 Task: View and add the product "Large Asada Loaded fries" to cart from the store "Abuelitas Birria".
Action: Mouse moved to (345, 159)
Screenshot: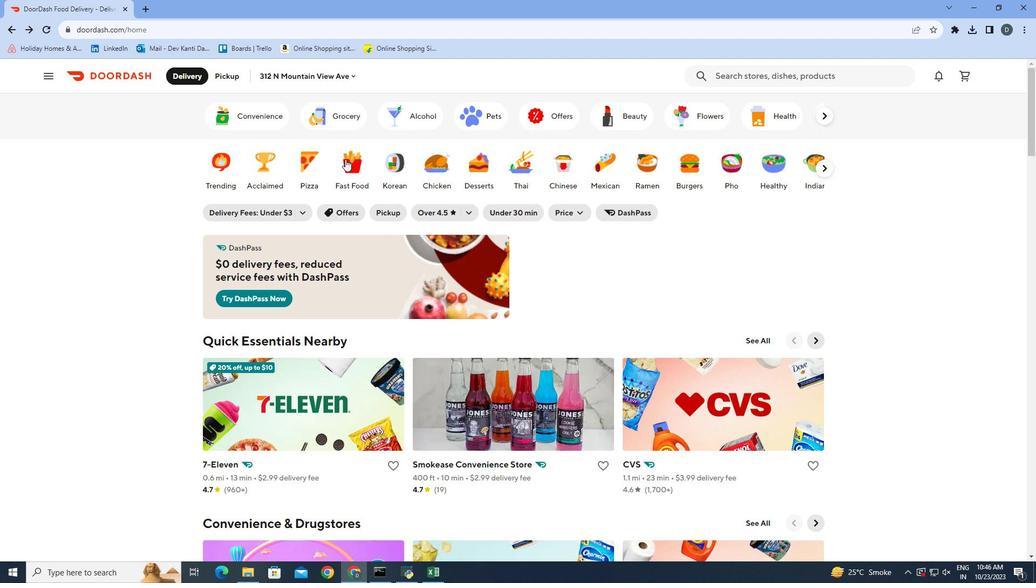 
Action: Mouse pressed left at (345, 159)
Screenshot: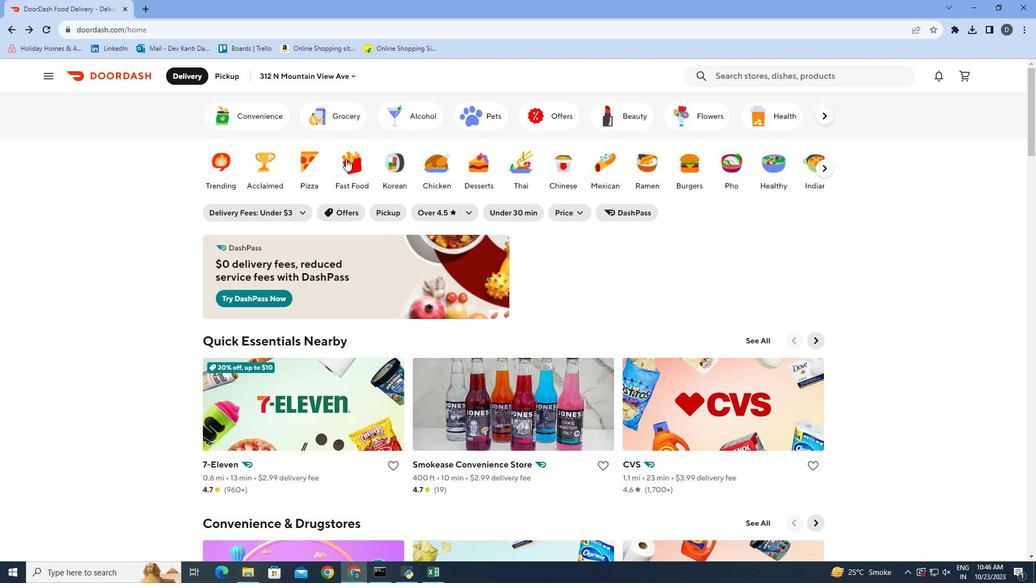 
Action: Mouse moved to (826, 69)
Screenshot: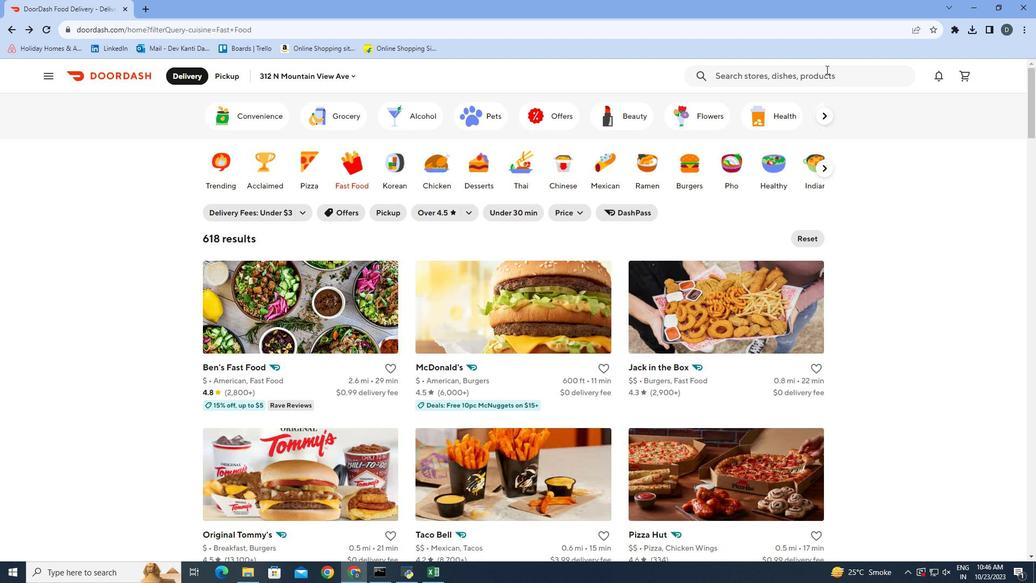
Action: Mouse pressed left at (826, 69)
Screenshot: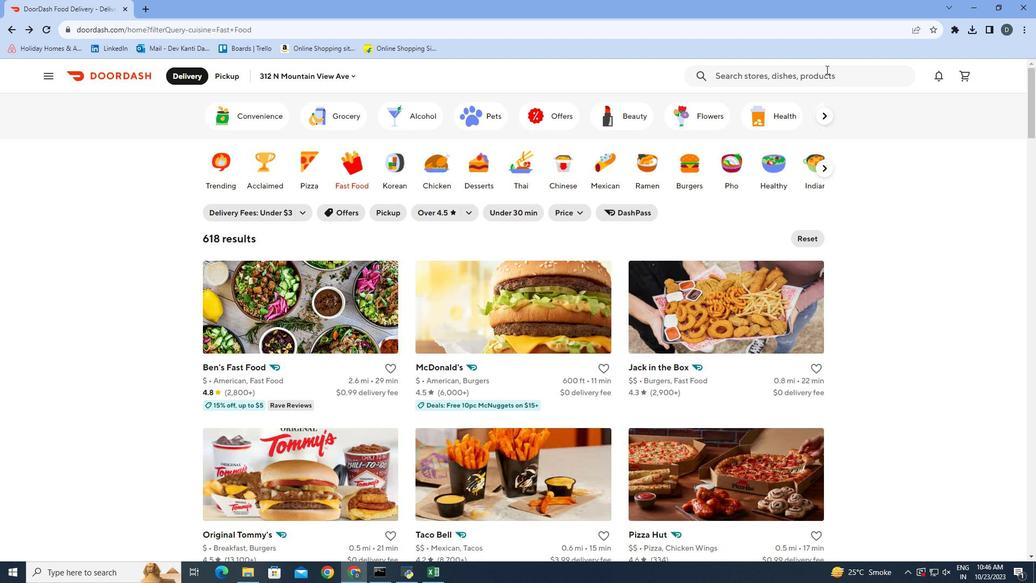 
Action: Mouse moved to (793, 126)
Screenshot: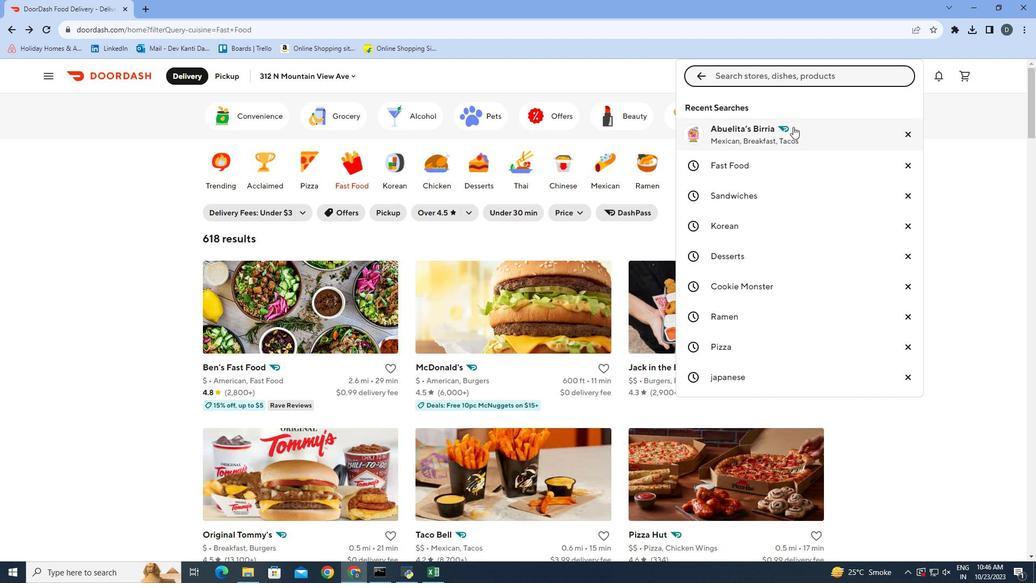 
Action: Mouse pressed left at (793, 126)
Screenshot: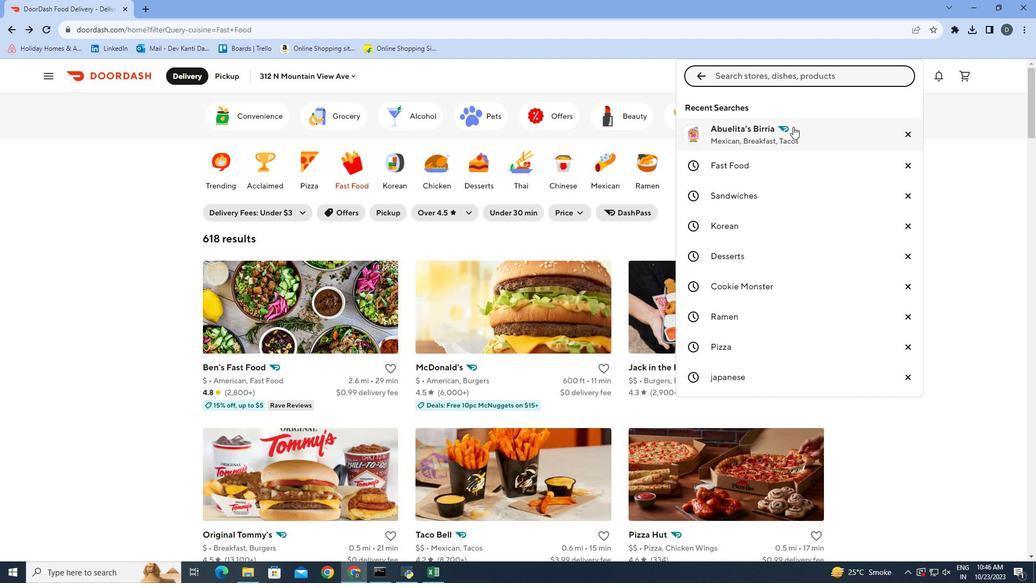 
Action: Mouse moved to (842, 242)
Screenshot: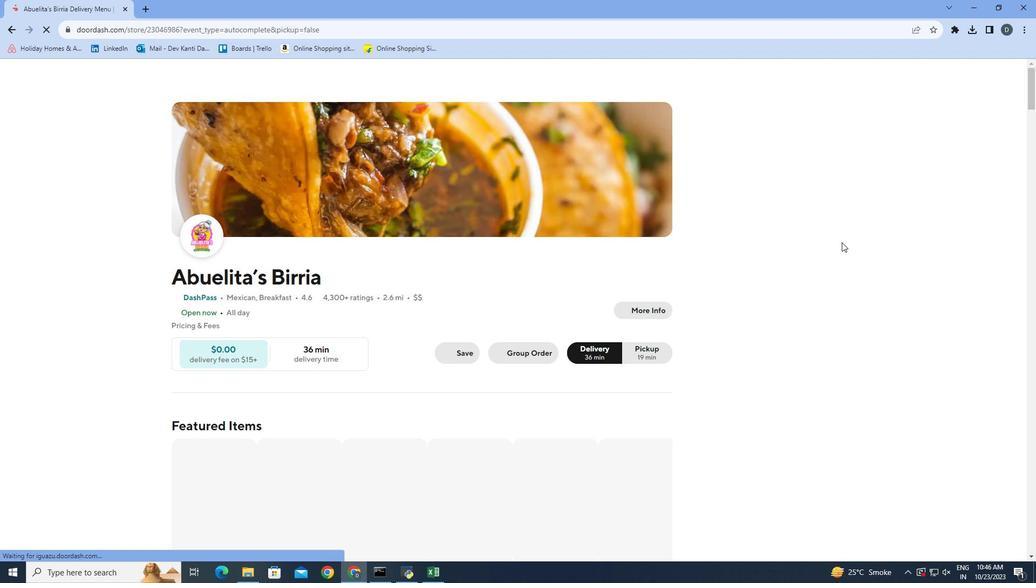 
Action: Mouse scrolled (842, 241) with delta (0, 0)
Screenshot: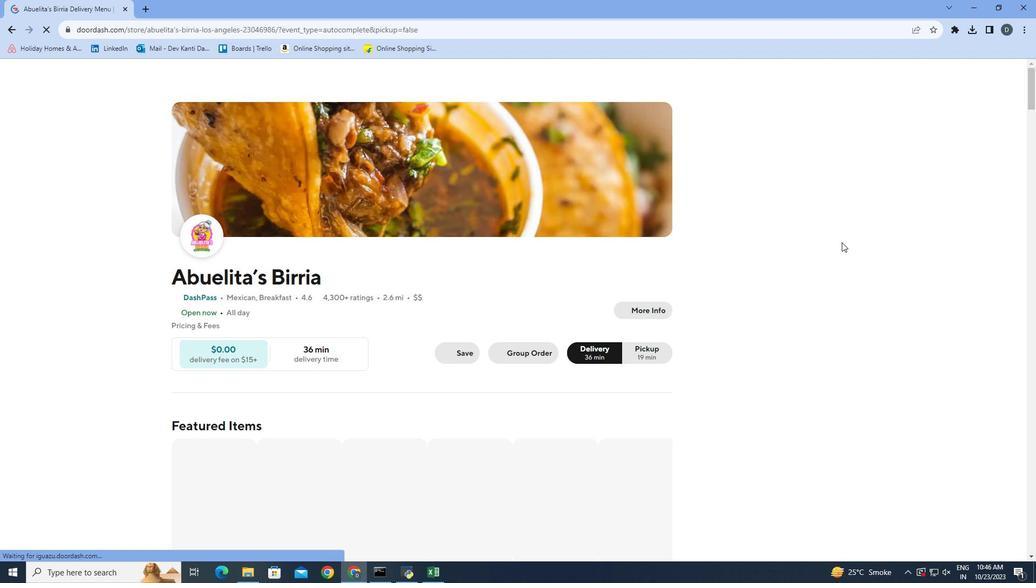 
Action: Mouse scrolled (842, 241) with delta (0, 0)
Screenshot: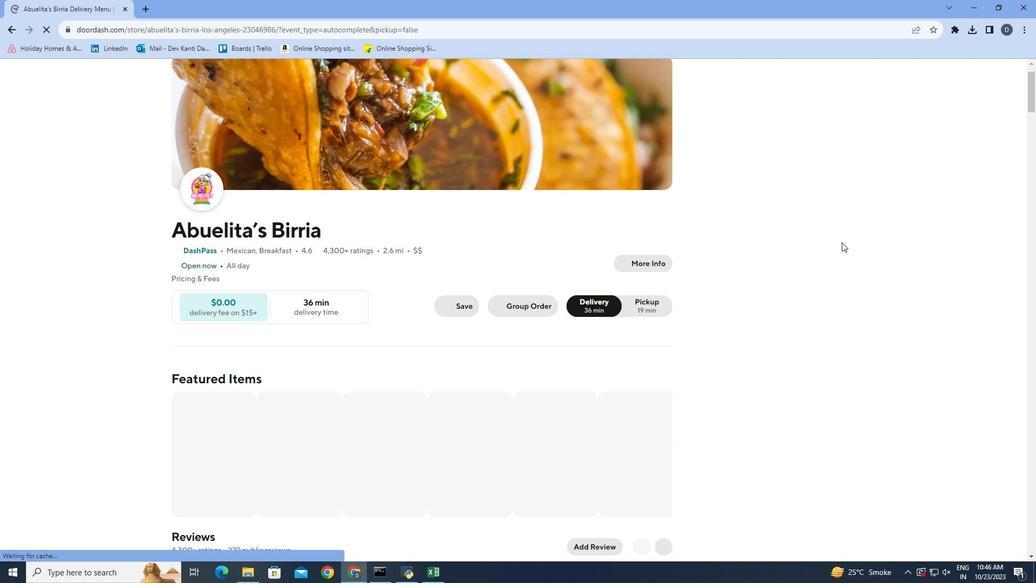 
Action: Mouse scrolled (842, 241) with delta (0, 0)
Screenshot: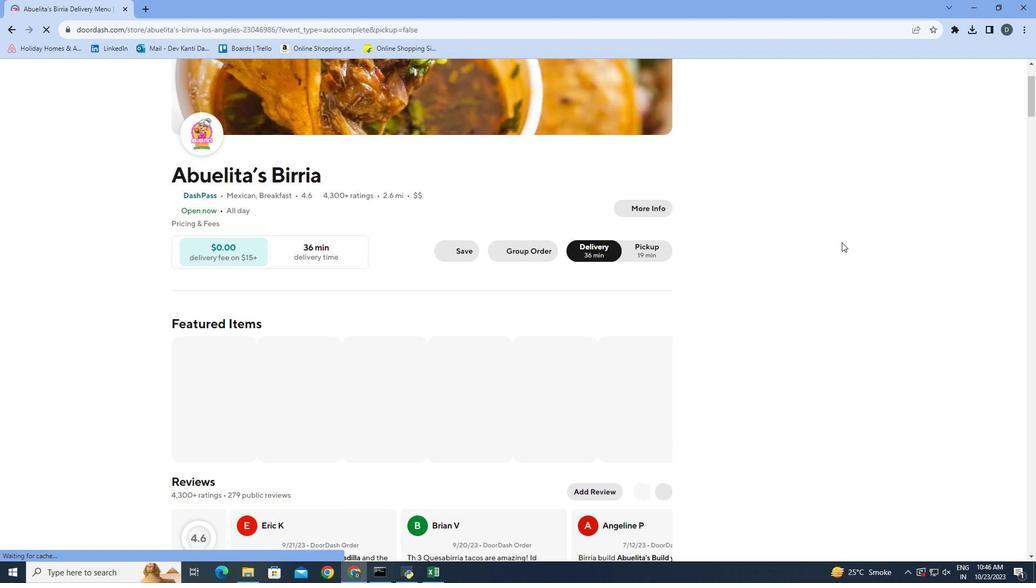 
Action: Mouse scrolled (842, 241) with delta (0, 0)
Screenshot: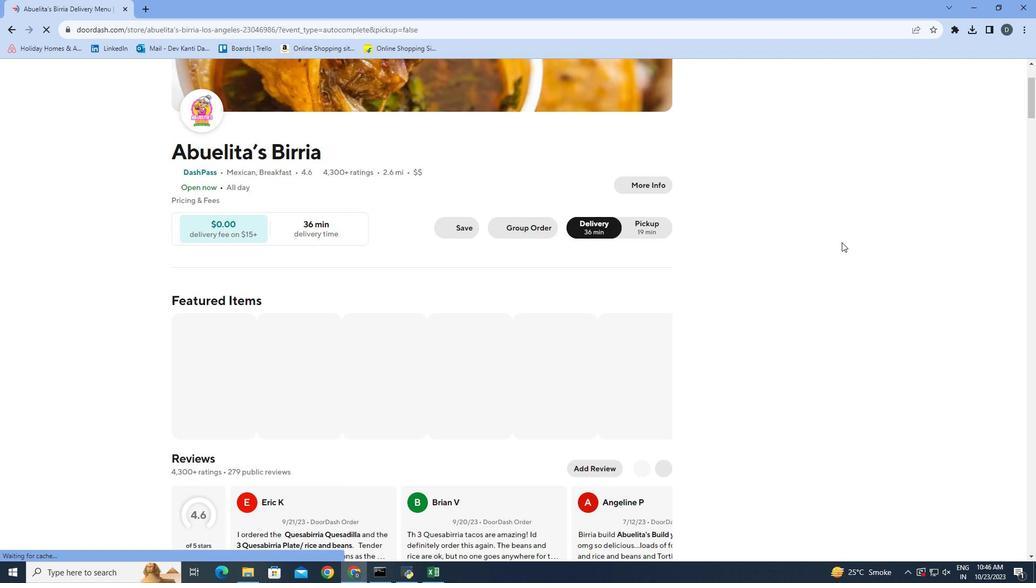
Action: Mouse moved to (845, 244)
Screenshot: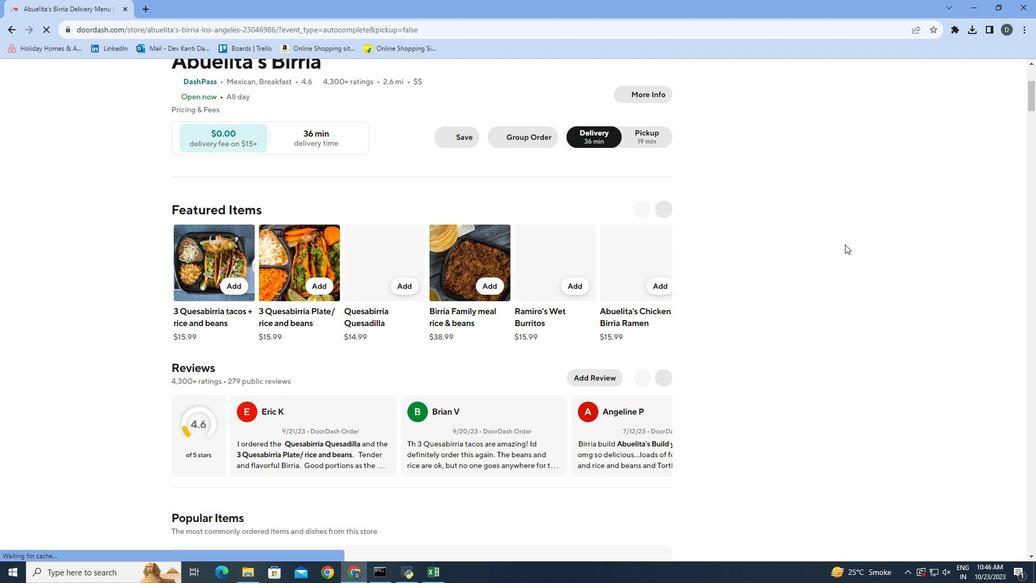 
Action: Mouse scrolled (845, 244) with delta (0, 0)
Screenshot: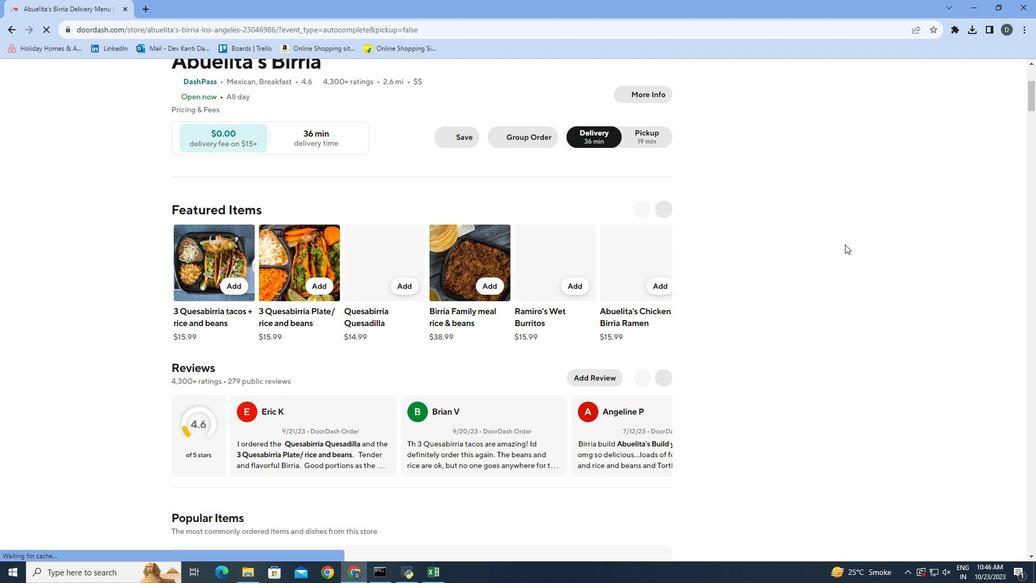 
Action: Mouse moved to (844, 246)
Screenshot: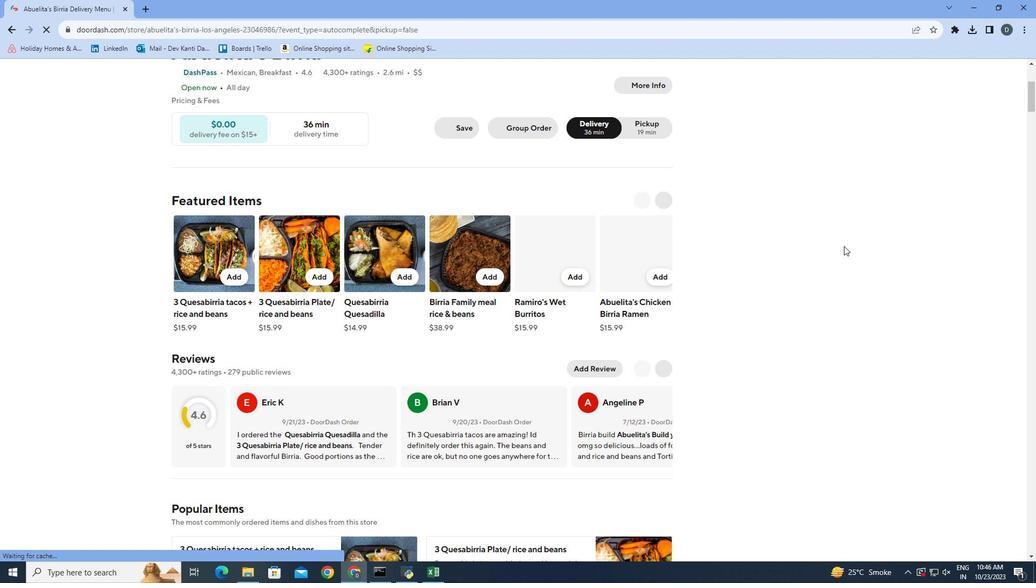
Action: Mouse scrolled (844, 245) with delta (0, 0)
Screenshot: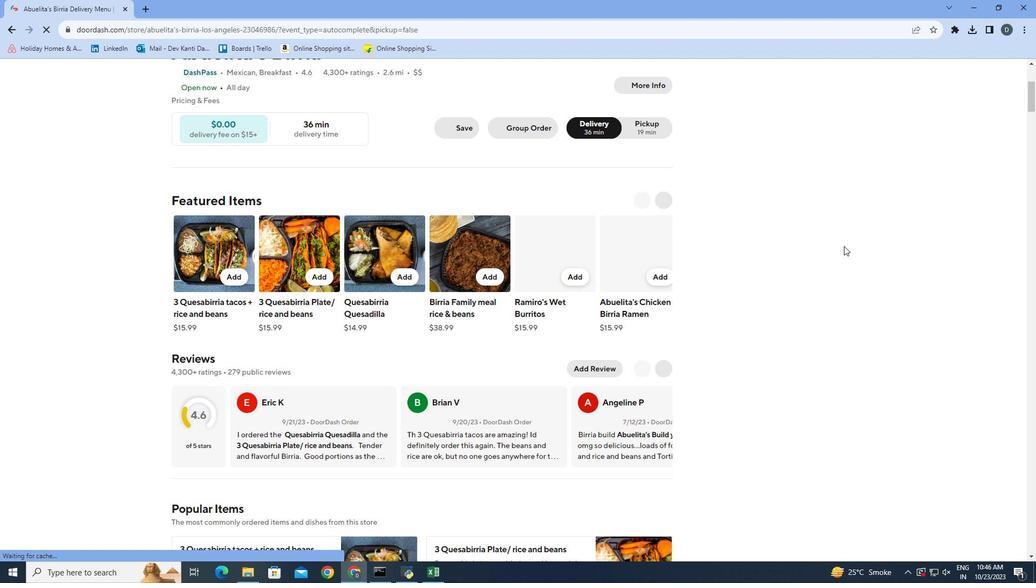 
Action: Mouse scrolled (844, 245) with delta (0, 0)
Screenshot: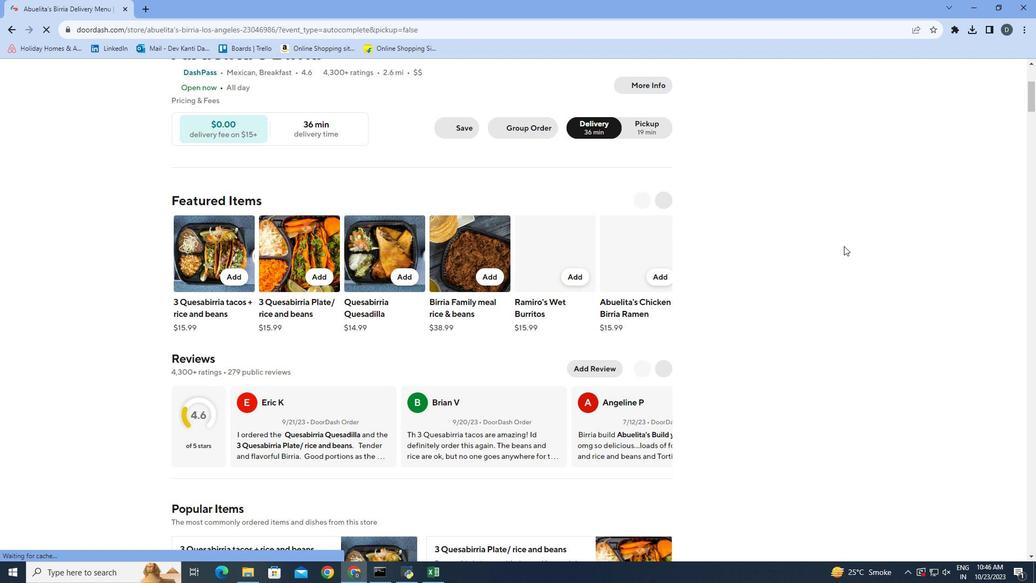 
Action: Mouse scrolled (844, 245) with delta (0, 0)
Screenshot: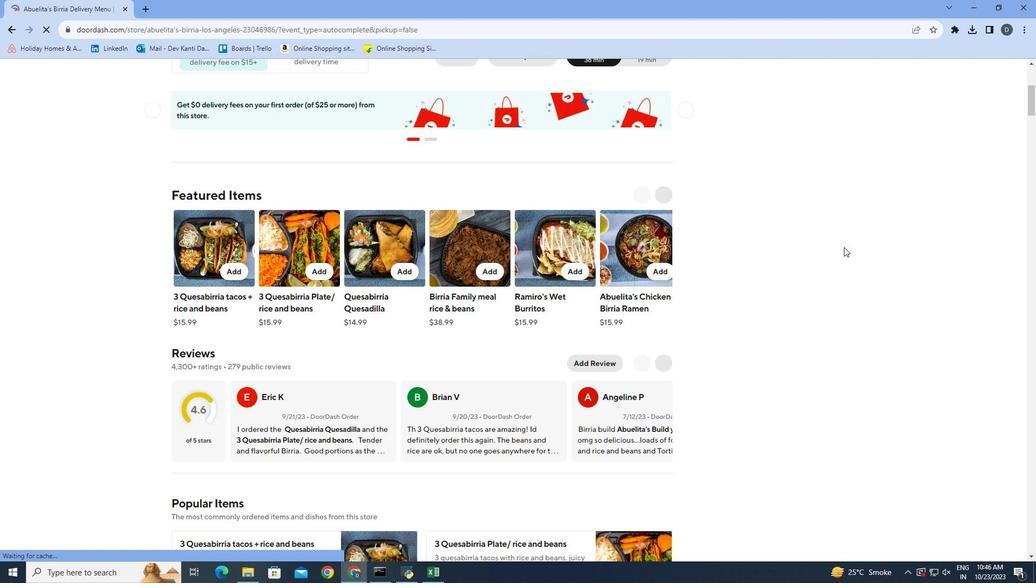 
Action: Mouse moved to (612, 352)
Screenshot: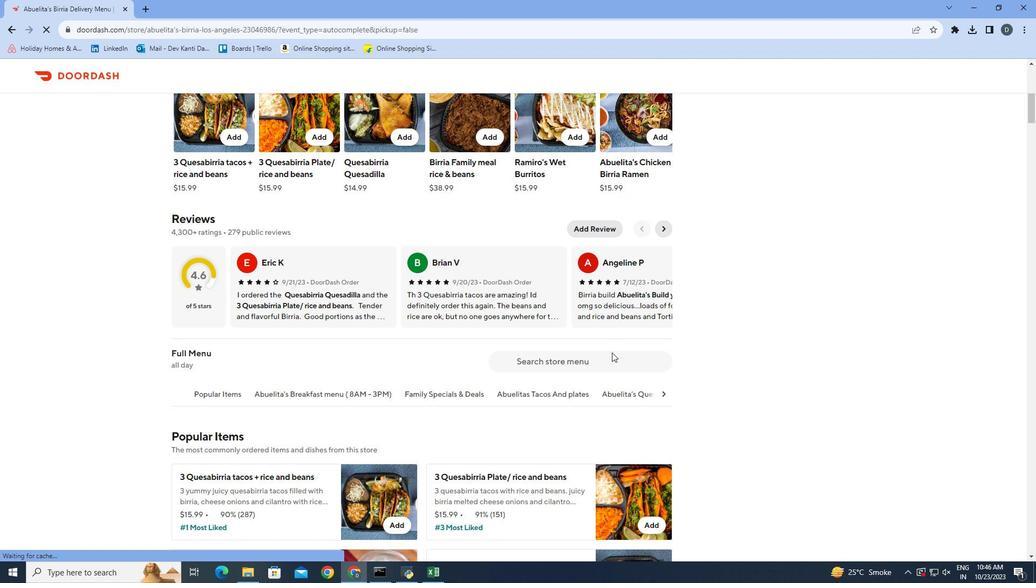 
Action: Mouse pressed left at (612, 352)
Screenshot: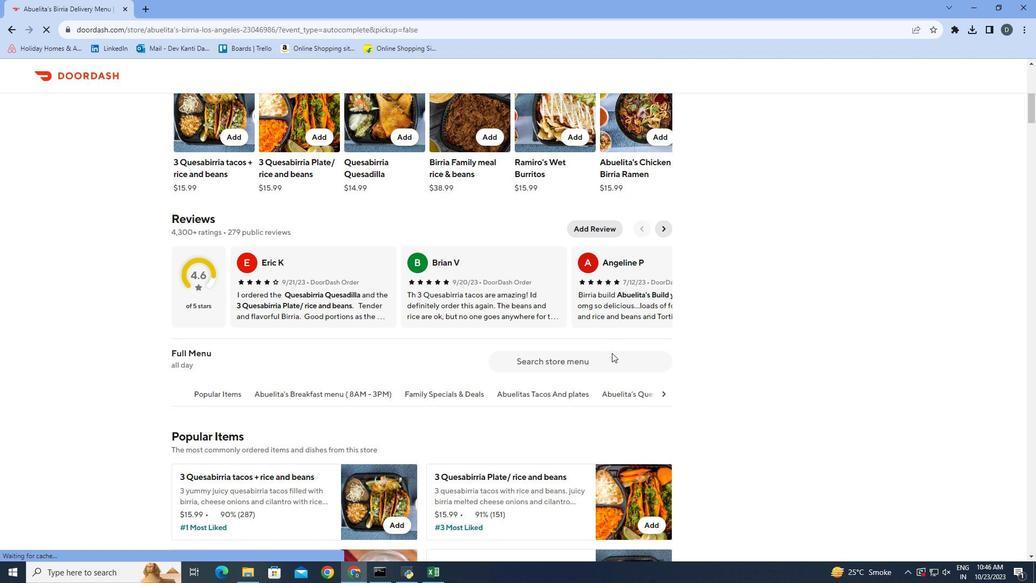 
Action: Mouse moved to (602, 364)
Screenshot: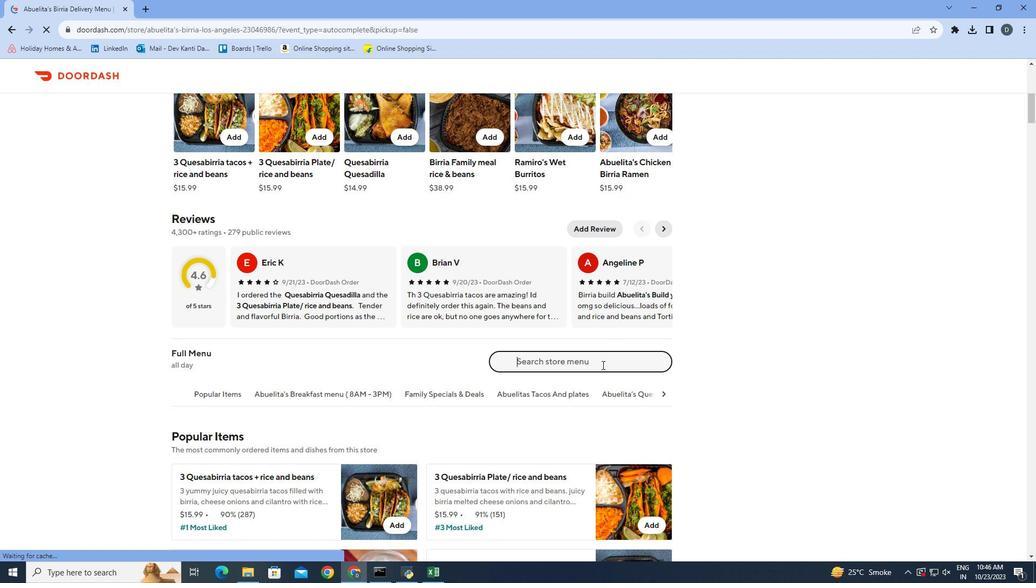 
Action: Mouse pressed left at (602, 364)
Screenshot: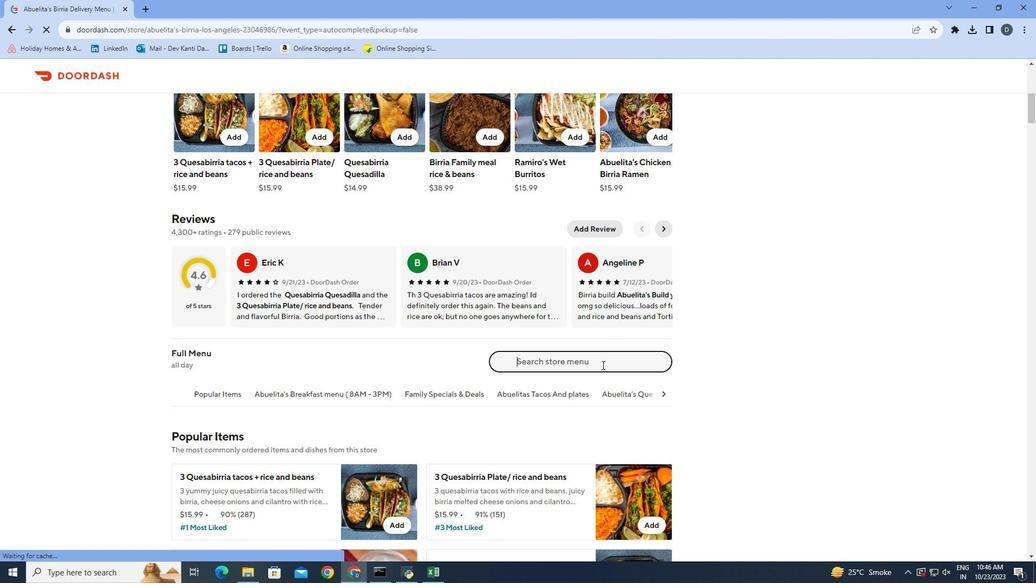 
Action: Mouse moved to (632, 347)
Screenshot: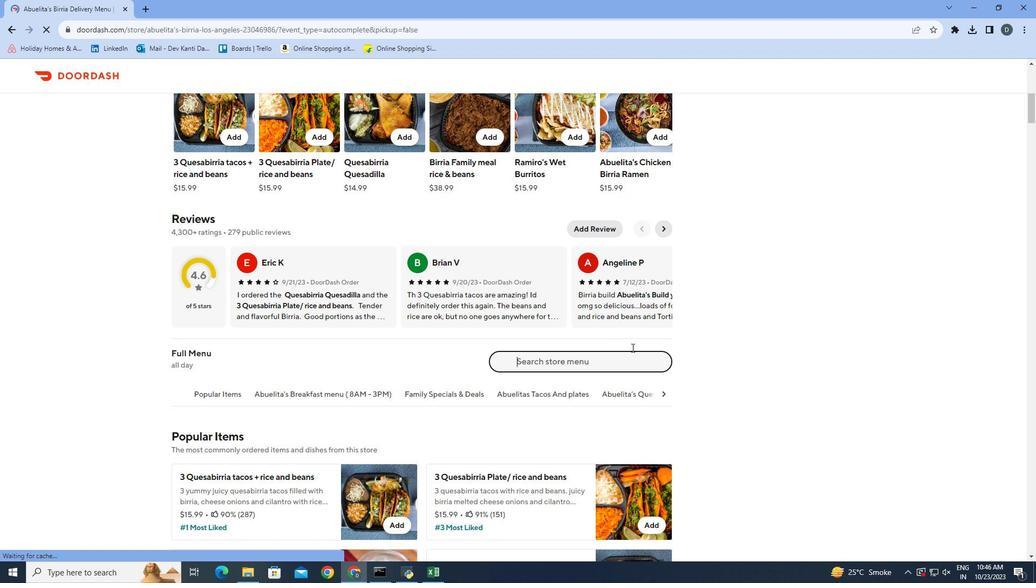 
Action: Key pressed <Key.shift>Large<Key.space><Key.space><Key.shift>Asada<Key.space><Key.shift>Loaded<Key.space>fries<Key.enter>
Screenshot: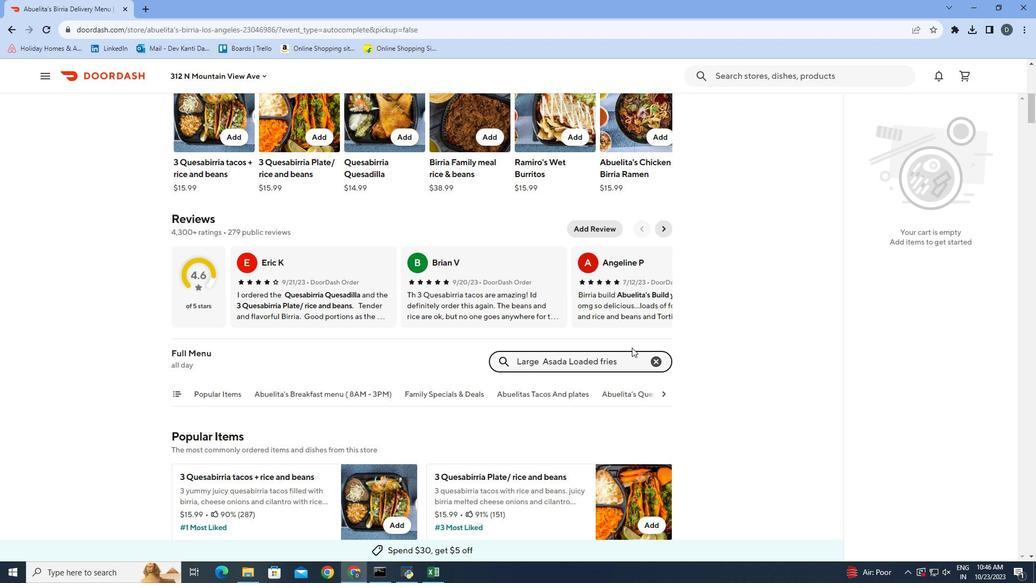
Action: Mouse moved to (394, 301)
Screenshot: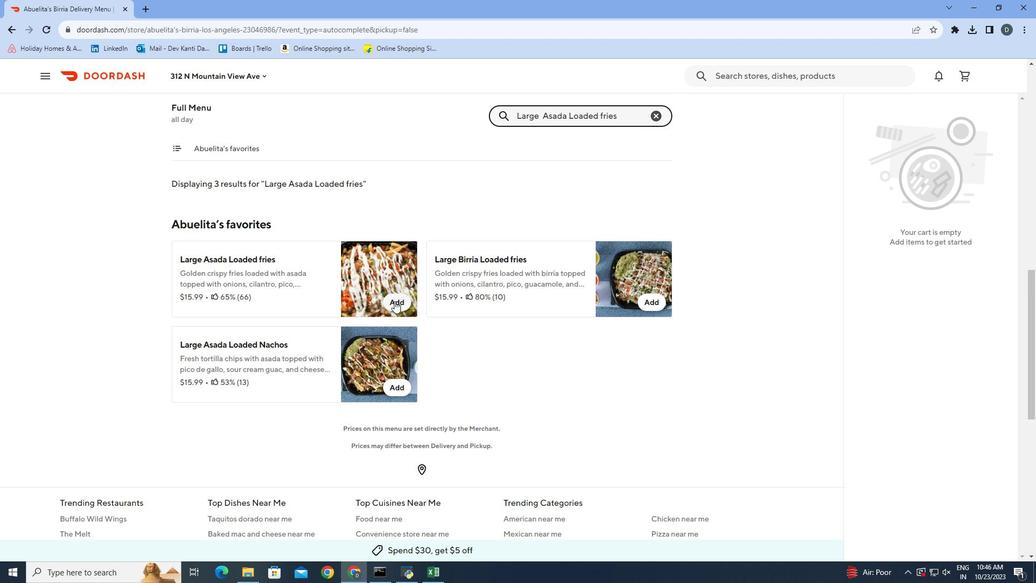 
Action: Mouse pressed left at (394, 301)
Screenshot: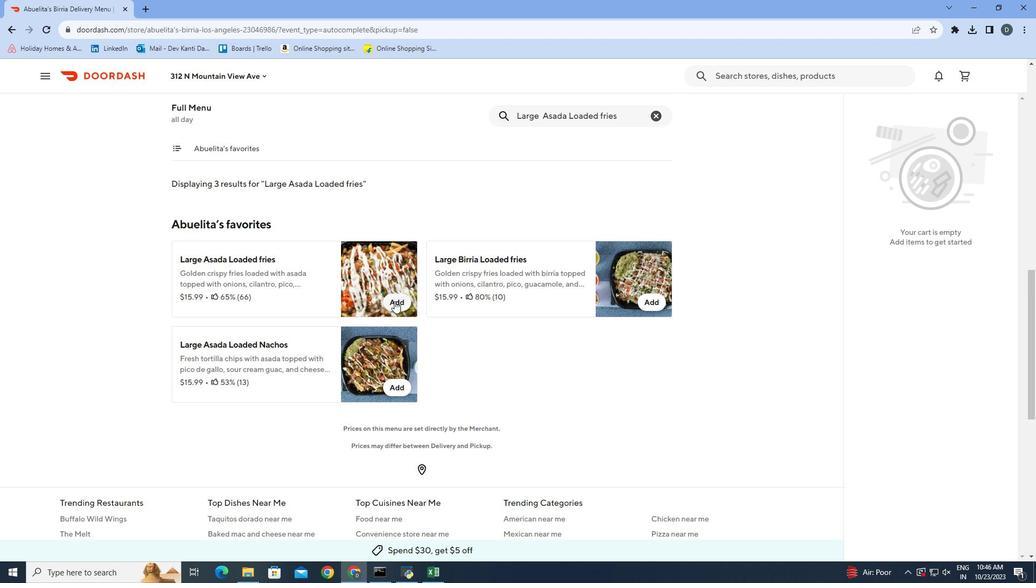 
Action: Mouse moved to (632, 535)
Screenshot: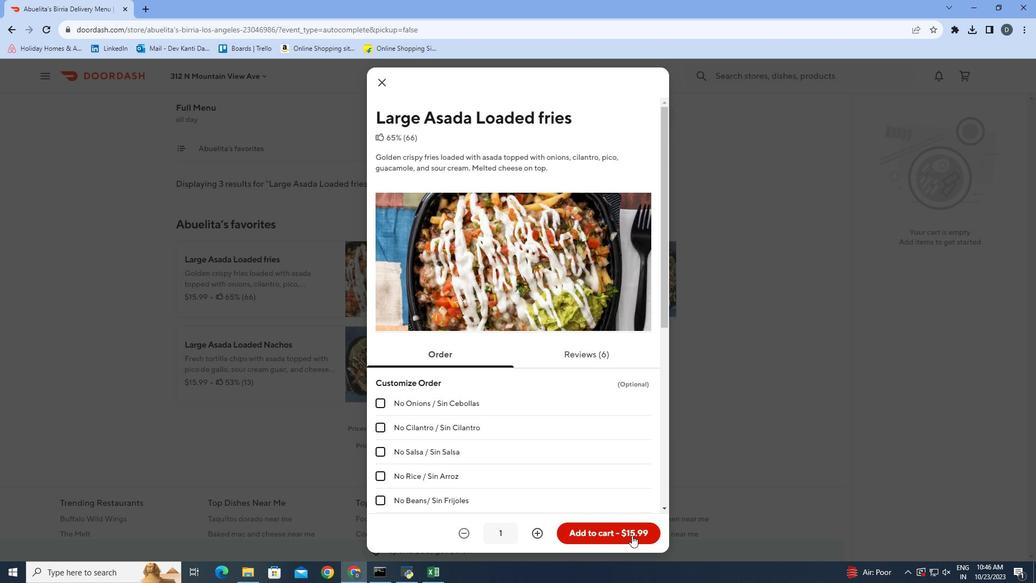 
Action: Mouse pressed left at (632, 535)
Screenshot: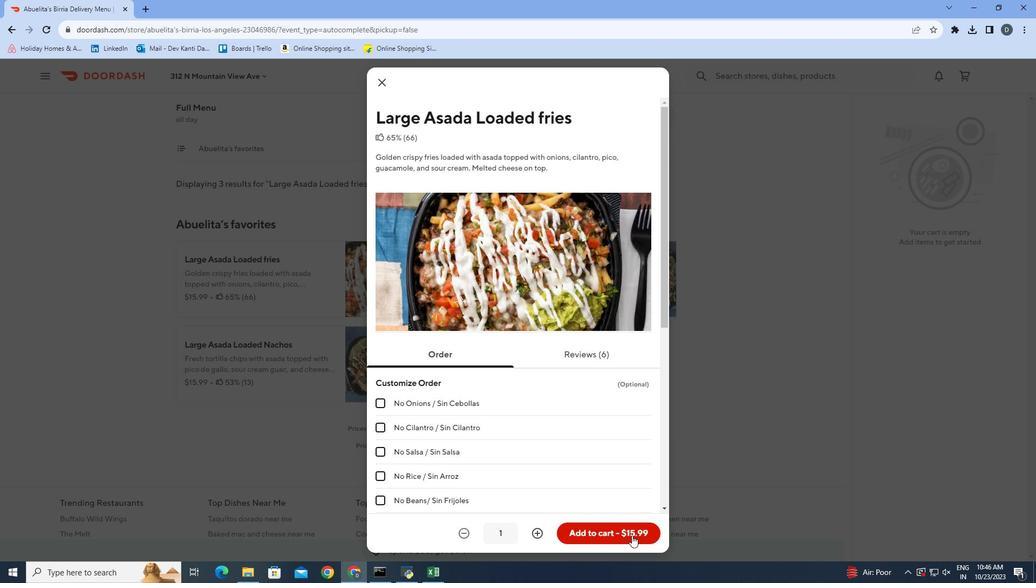 
Action: Mouse moved to (736, 296)
Screenshot: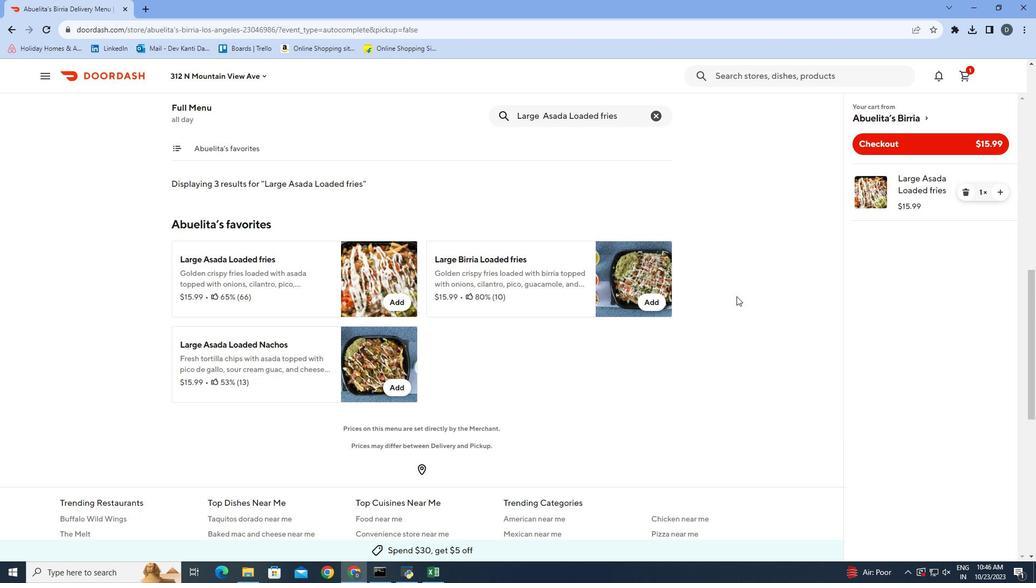 
